 Task: Choose the option "Allocation sampling".
Action: Mouse moved to (1267, 40)
Screenshot: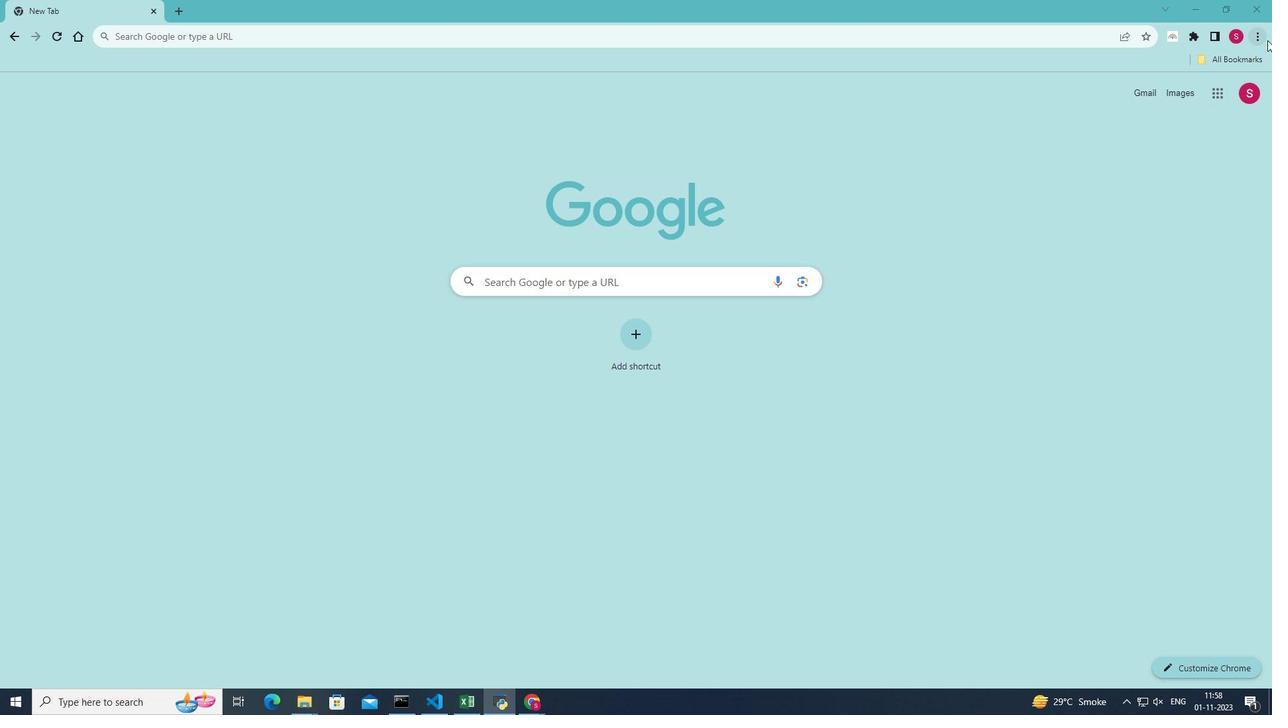 
Action: Mouse pressed left at (1267, 40)
Screenshot: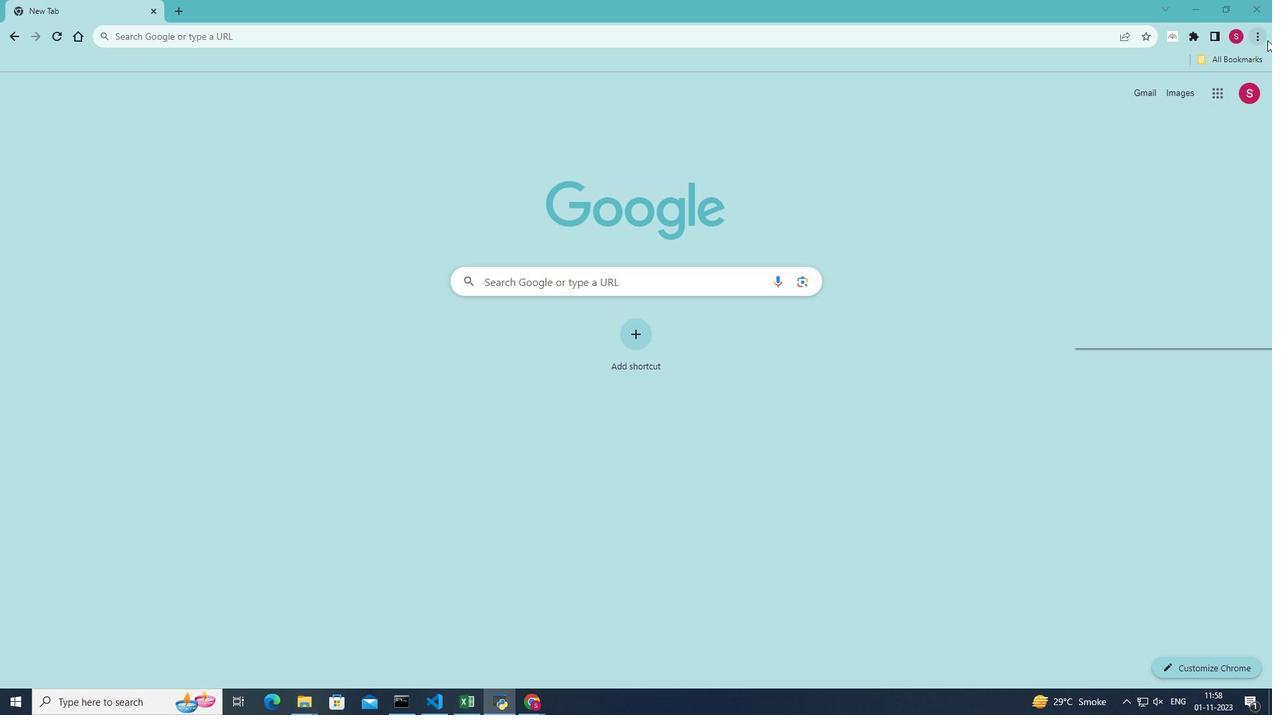 
Action: Mouse moved to (1124, 237)
Screenshot: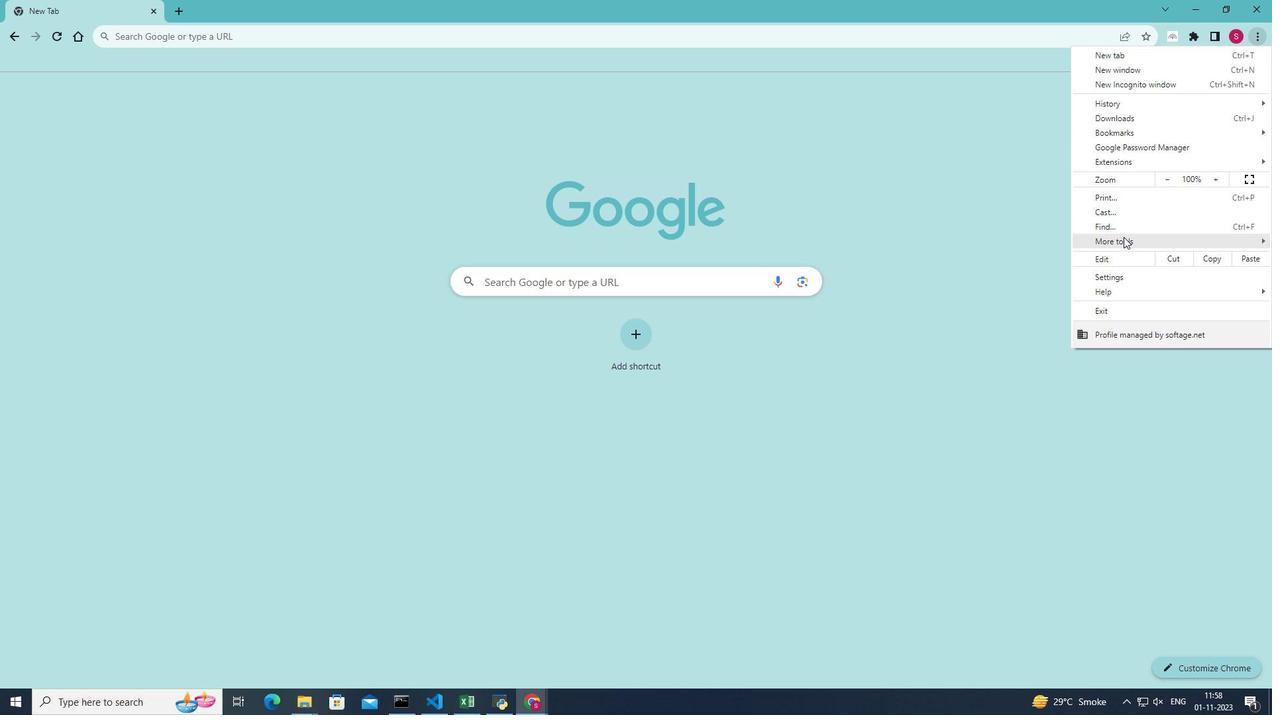 
Action: Mouse pressed left at (1124, 237)
Screenshot: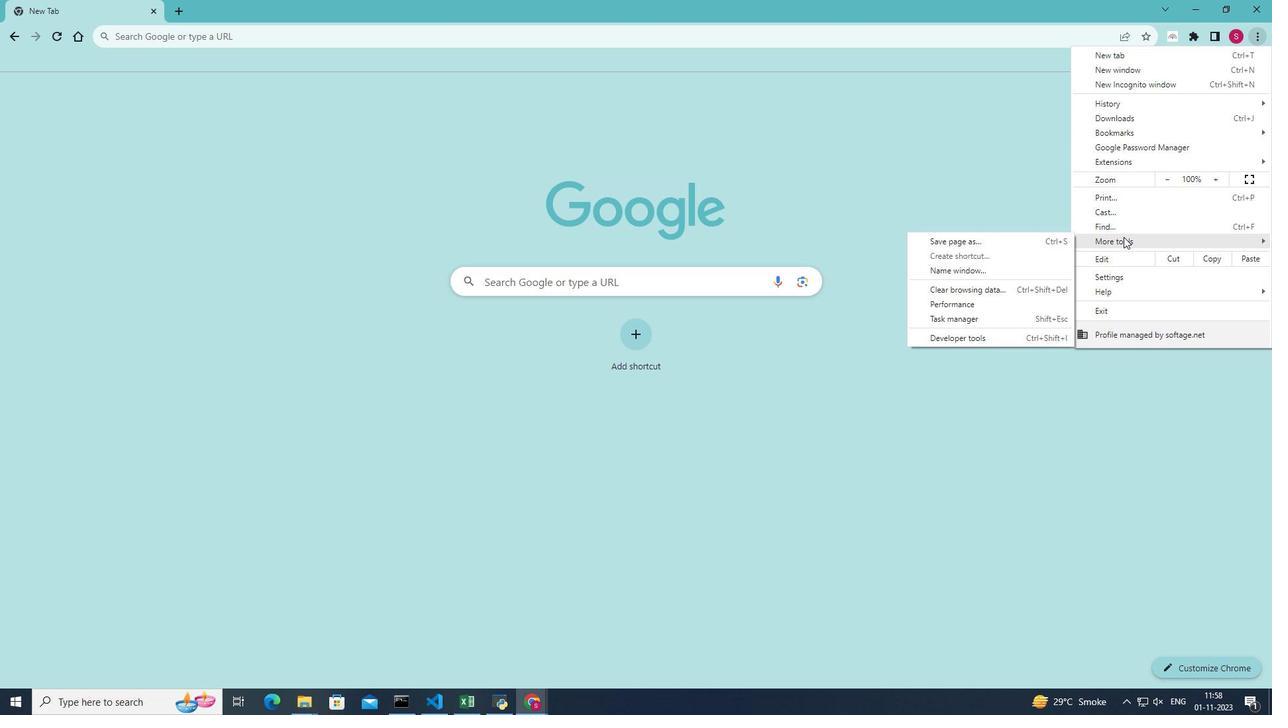 
Action: Mouse moved to (969, 338)
Screenshot: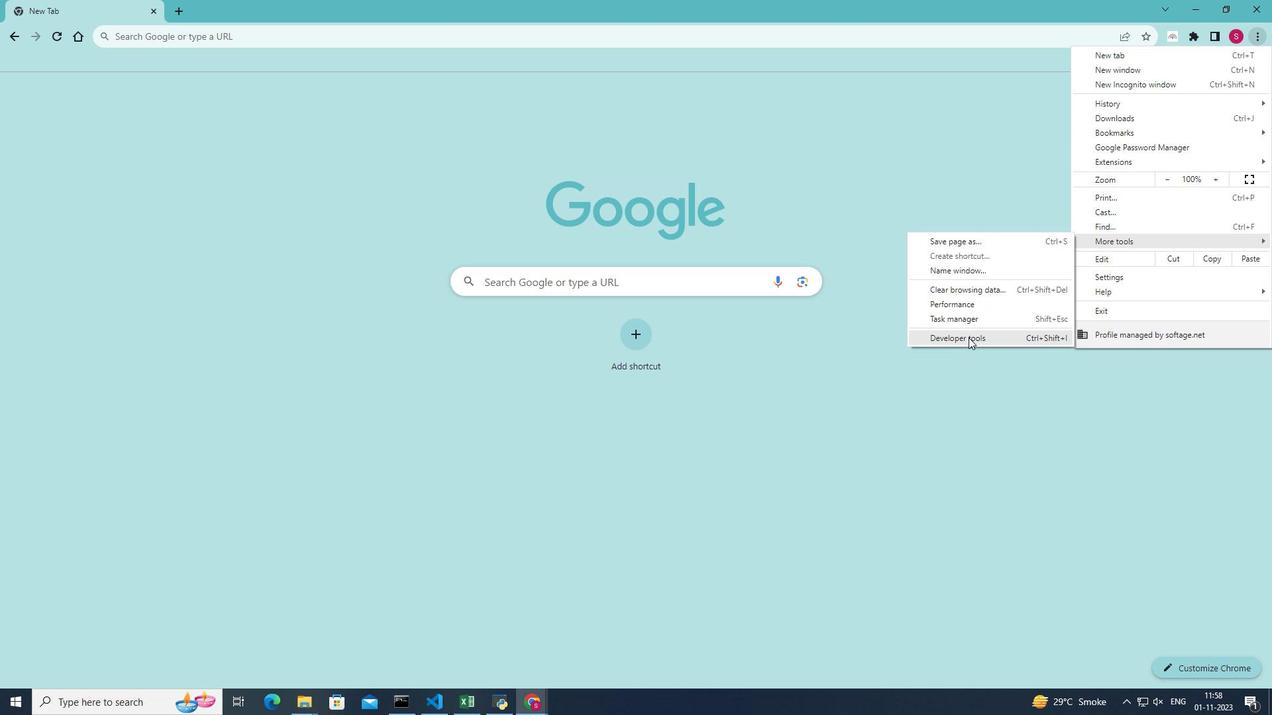 
Action: Mouse pressed left at (969, 338)
Screenshot: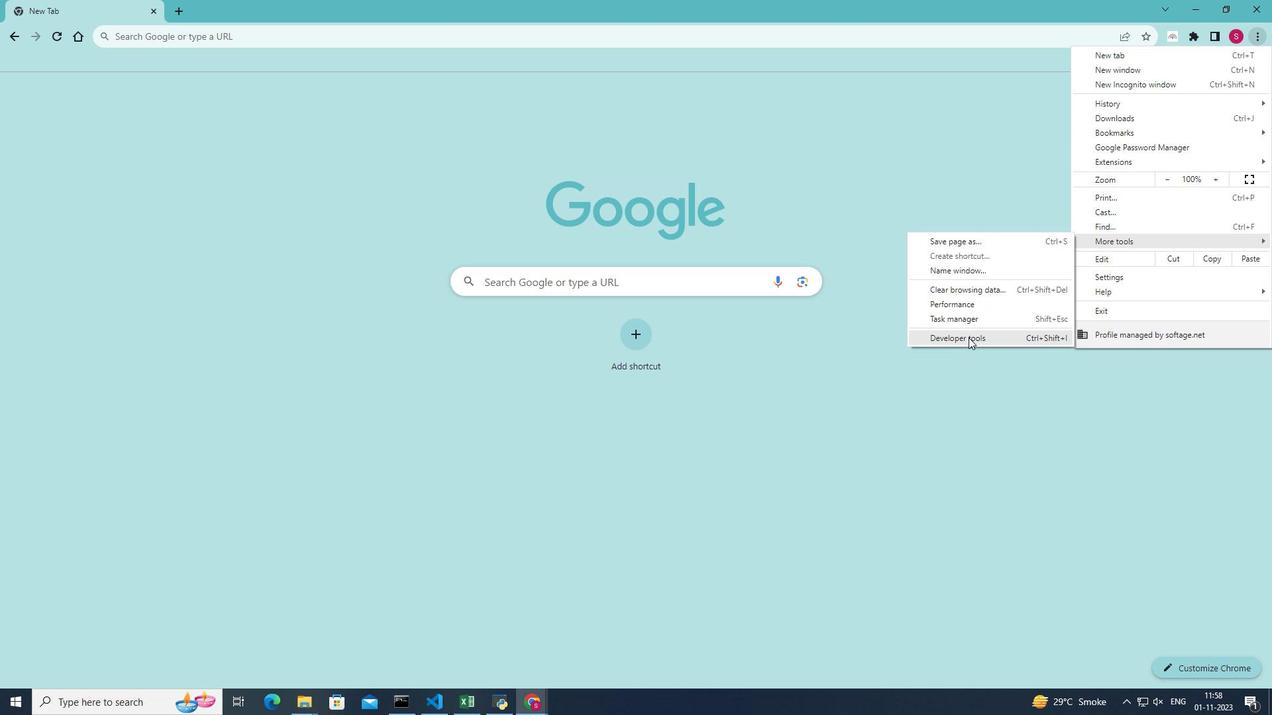 
Action: Mouse moved to (1042, 80)
Screenshot: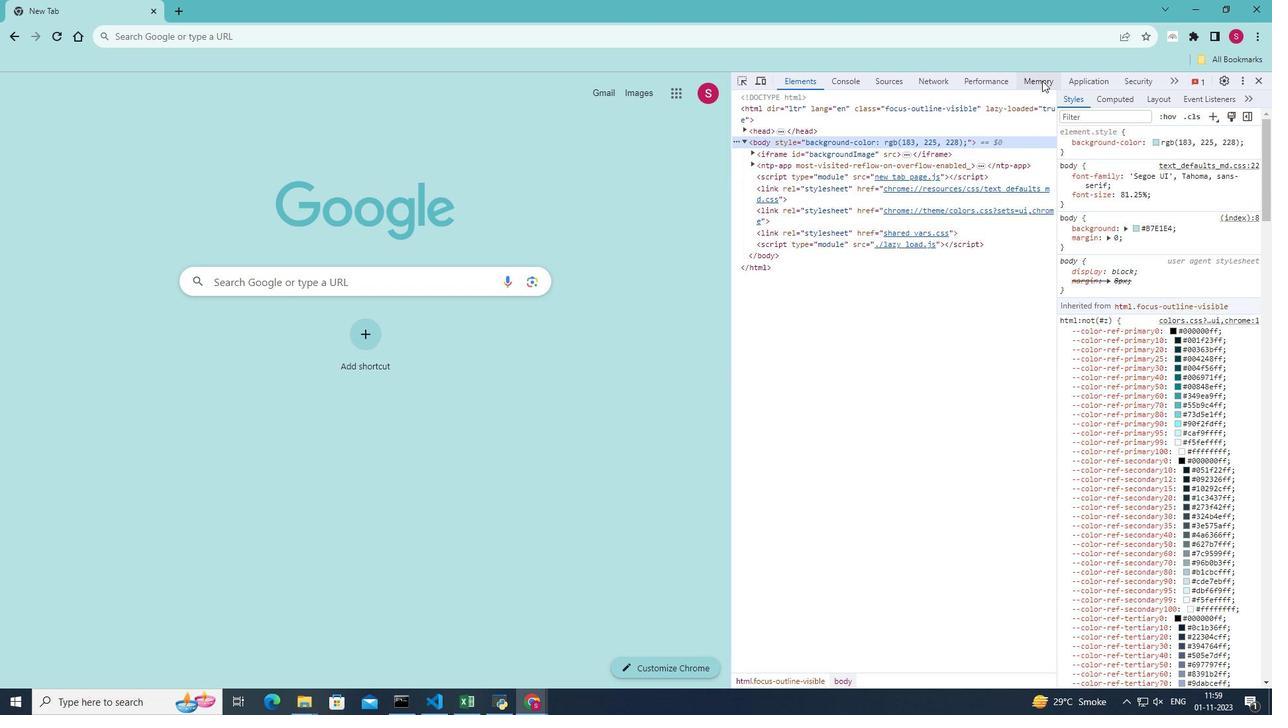 
Action: Mouse pressed left at (1042, 80)
Screenshot: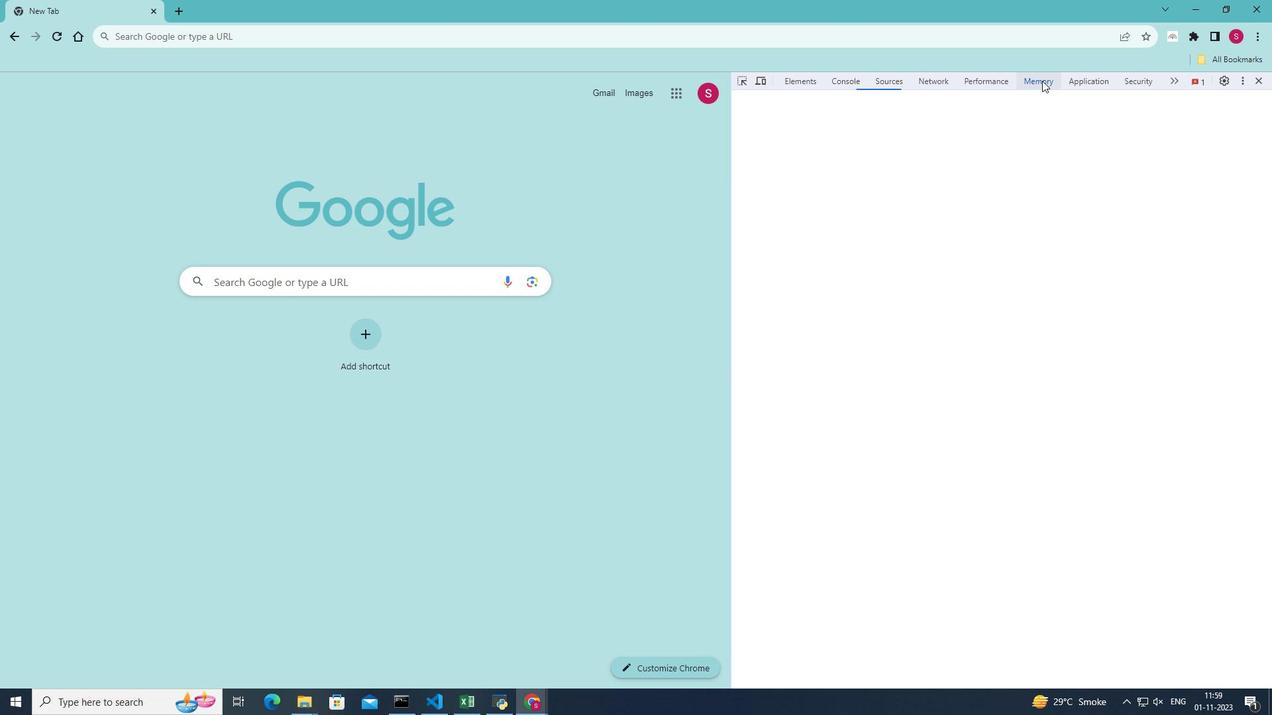
Action: Mouse moved to (879, 265)
Screenshot: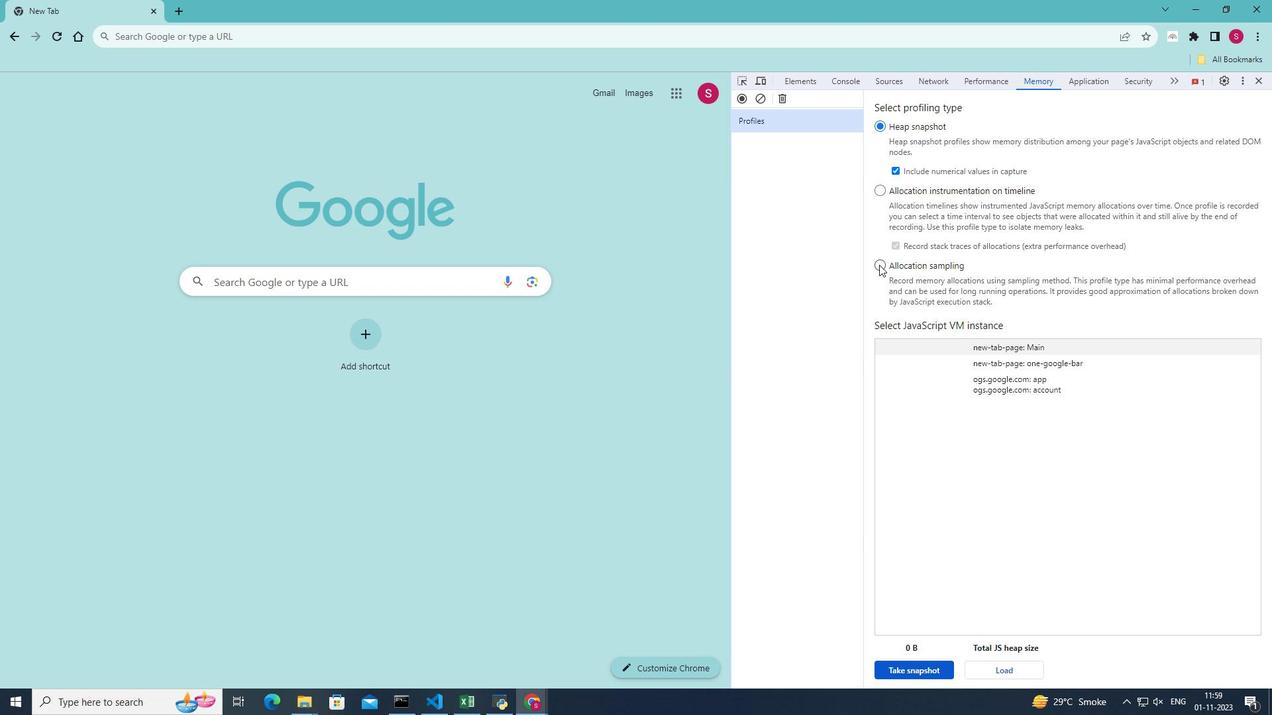 
Action: Mouse pressed left at (879, 265)
Screenshot: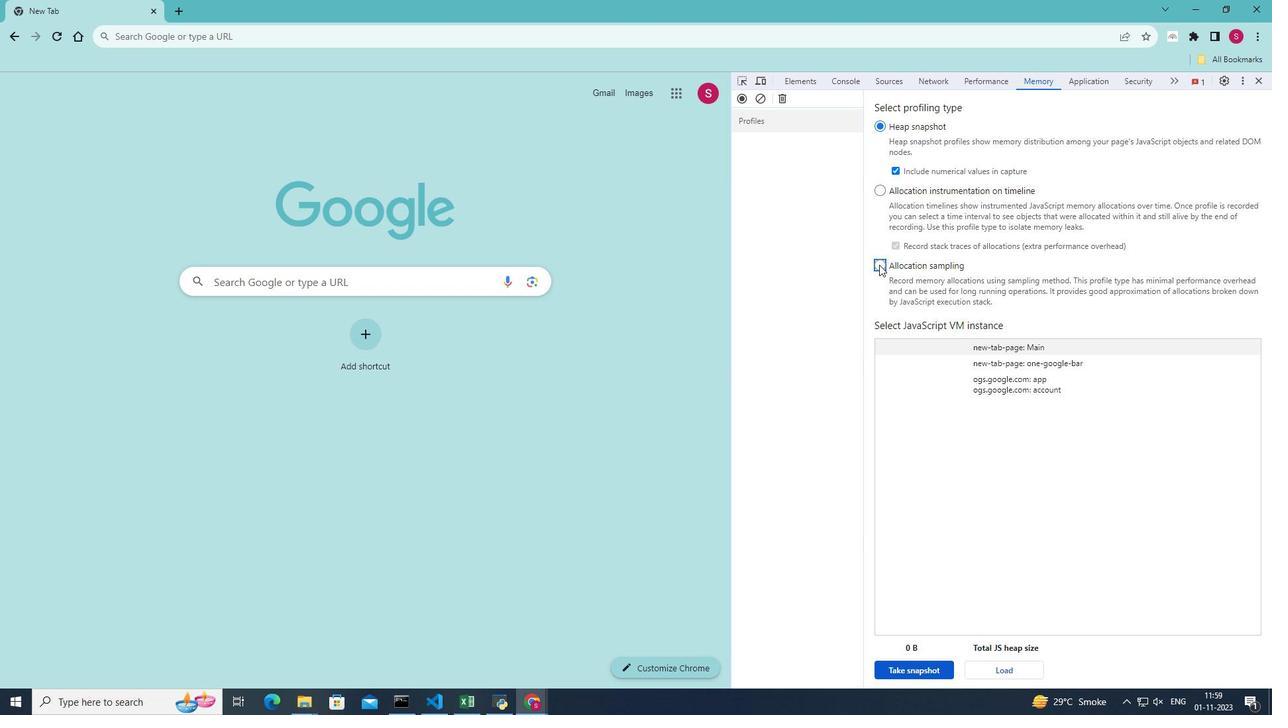 
